 Task: Select a due date automation when advanced on, 2 days before a card is due add fields without custom field "Resume" set to 10 at 11:00 AM.
Action: Mouse moved to (1181, 96)
Screenshot: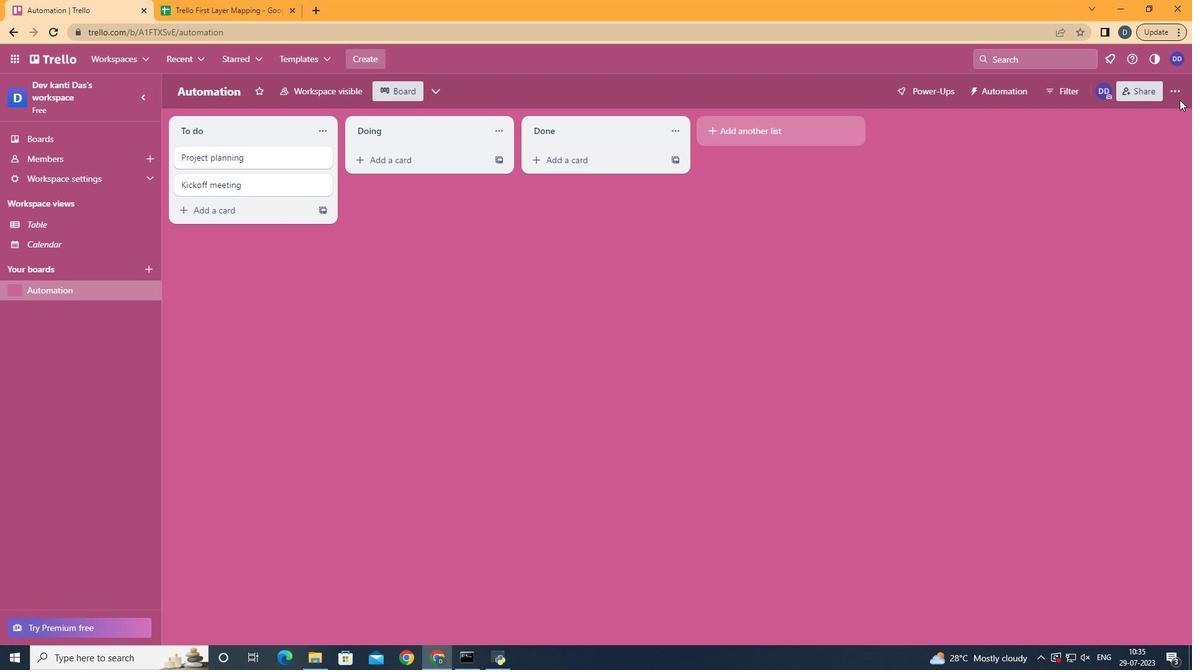 
Action: Mouse pressed left at (1181, 96)
Screenshot: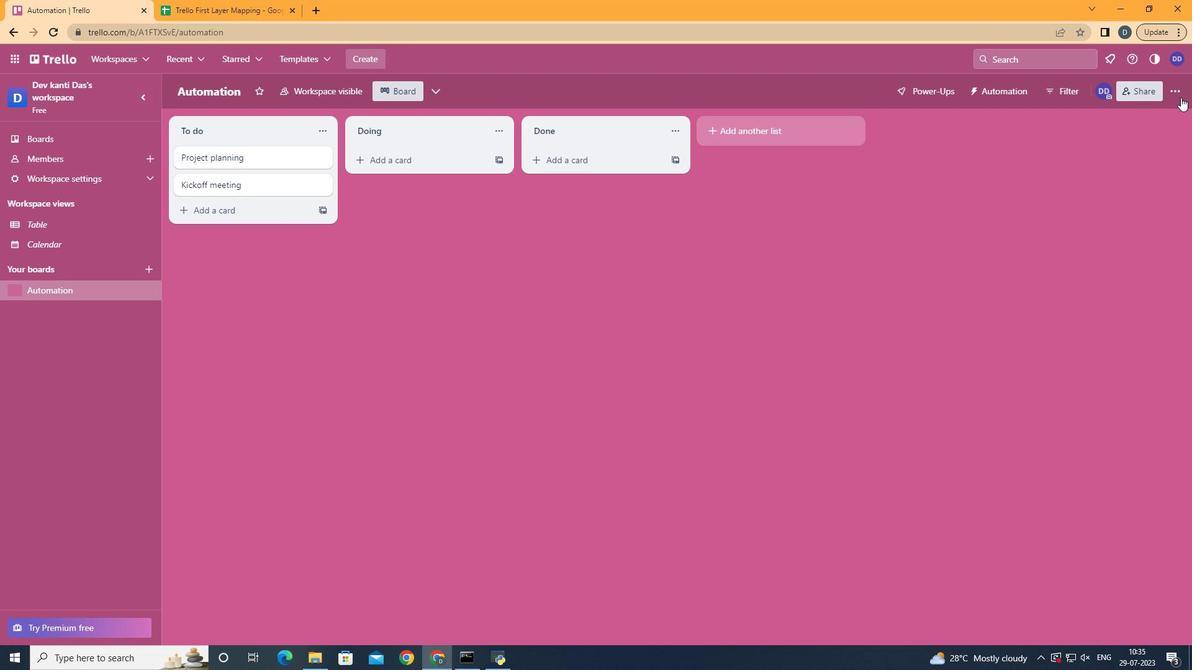 
Action: Mouse moved to (1115, 257)
Screenshot: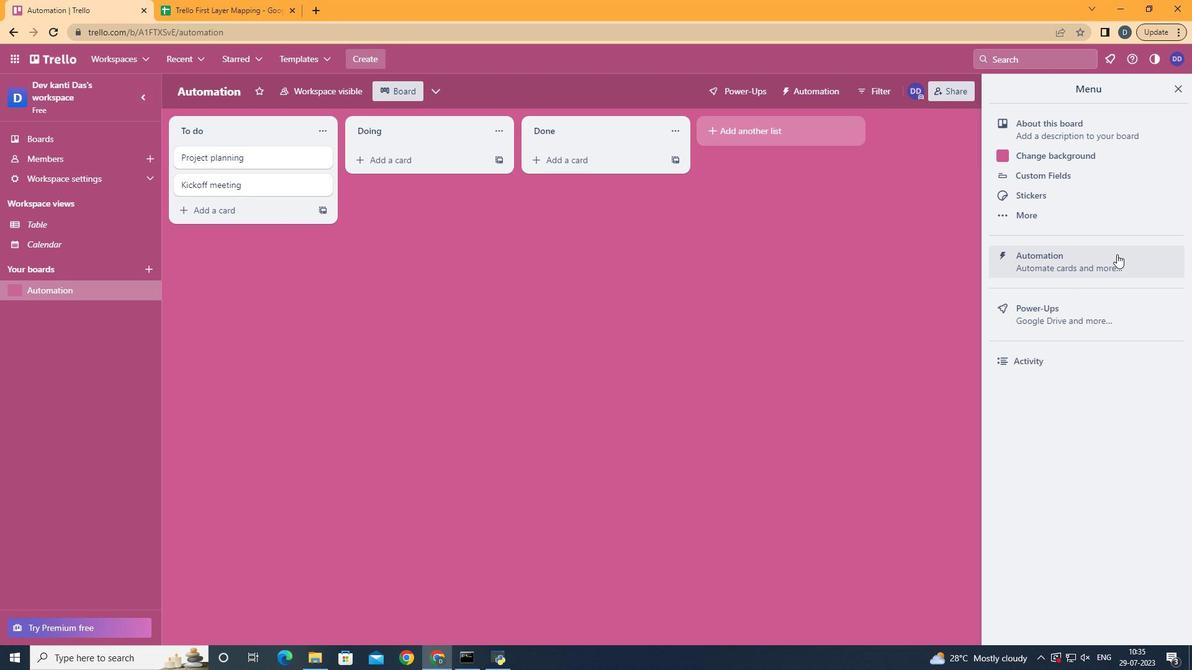 
Action: Mouse pressed left at (1115, 257)
Screenshot: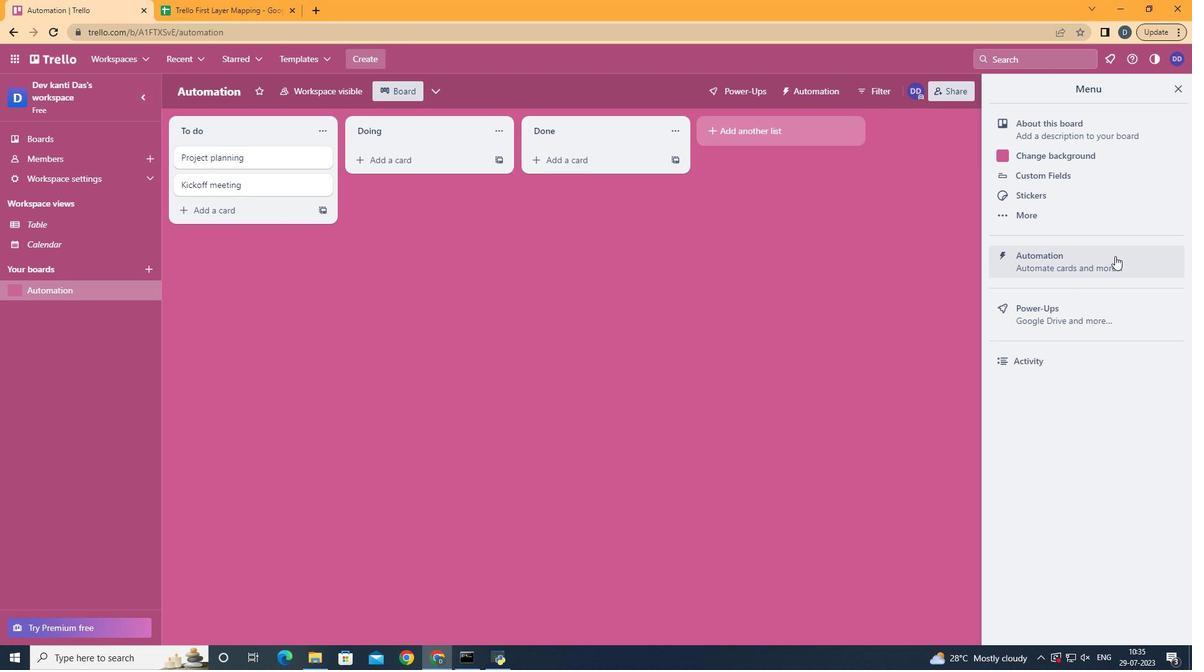 
Action: Mouse moved to (248, 245)
Screenshot: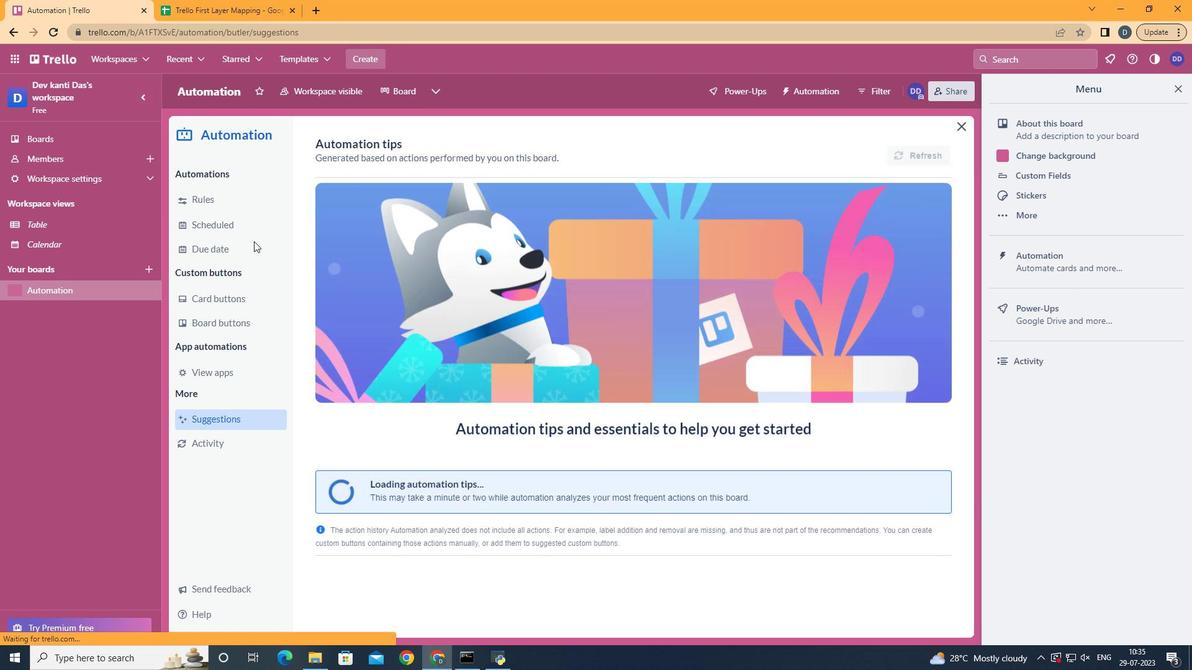 
Action: Mouse pressed left at (248, 245)
Screenshot: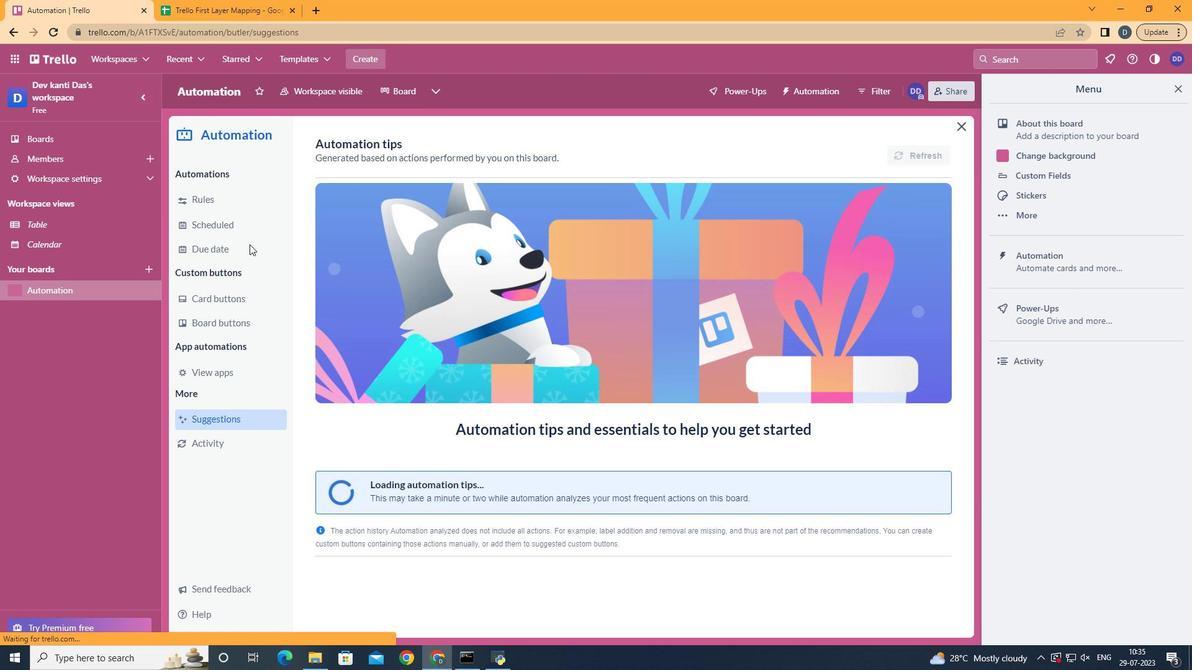 
Action: Mouse moved to (897, 152)
Screenshot: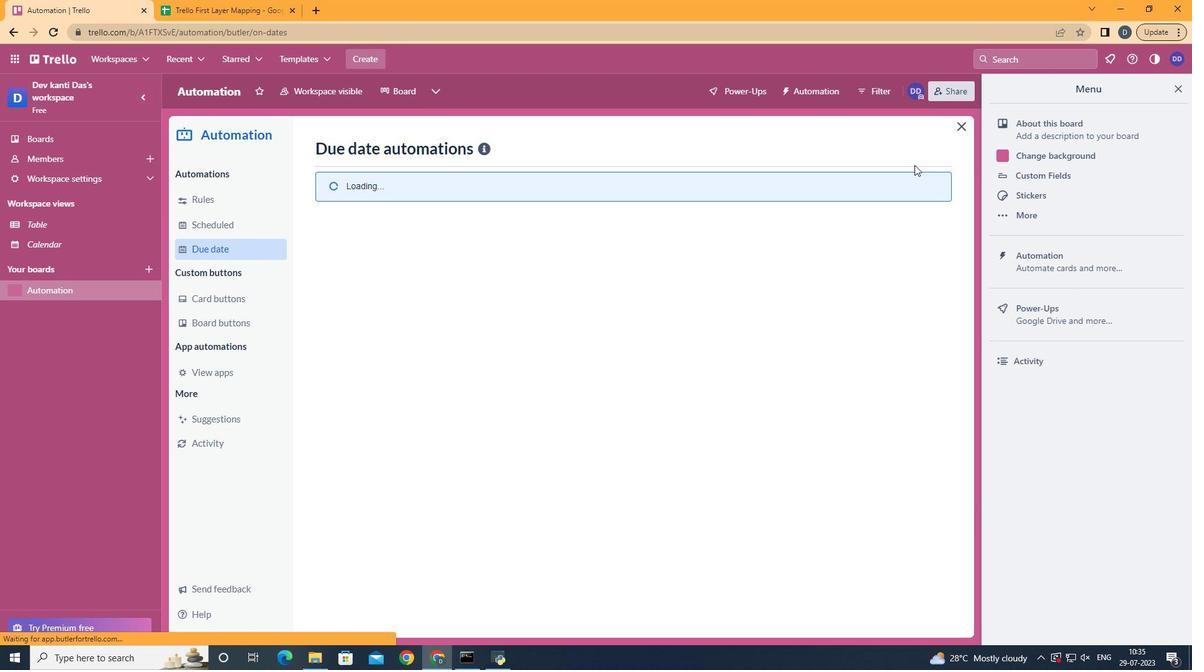 
Action: Mouse pressed left at (897, 152)
Screenshot: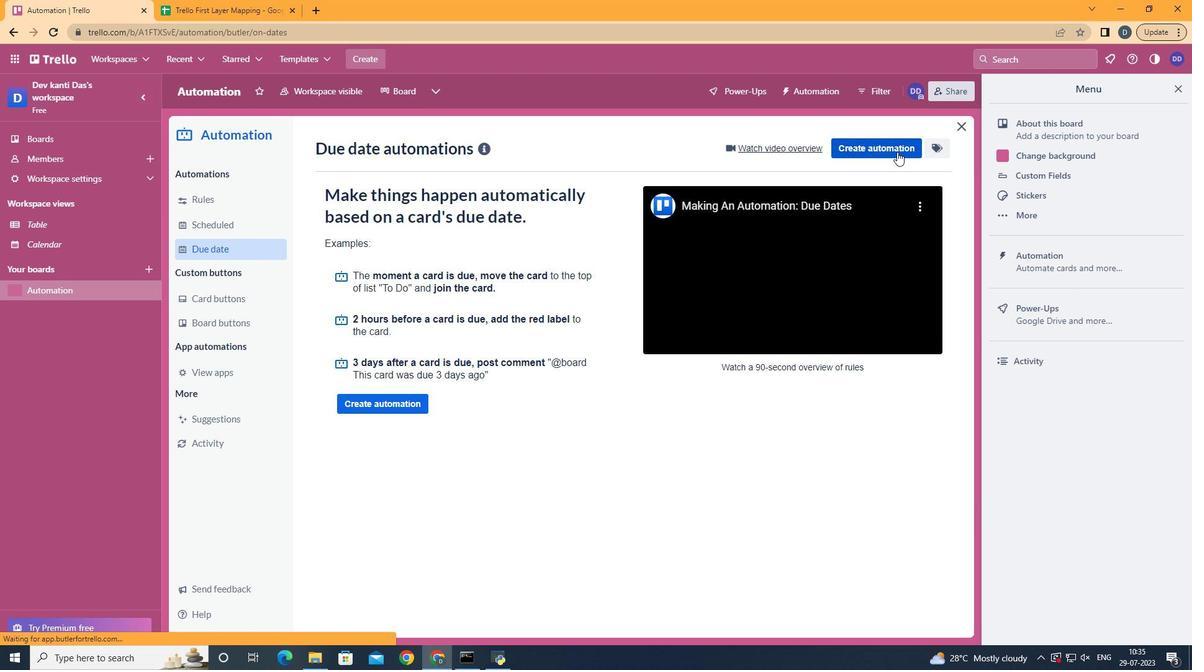 
Action: Mouse moved to (677, 268)
Screenshot: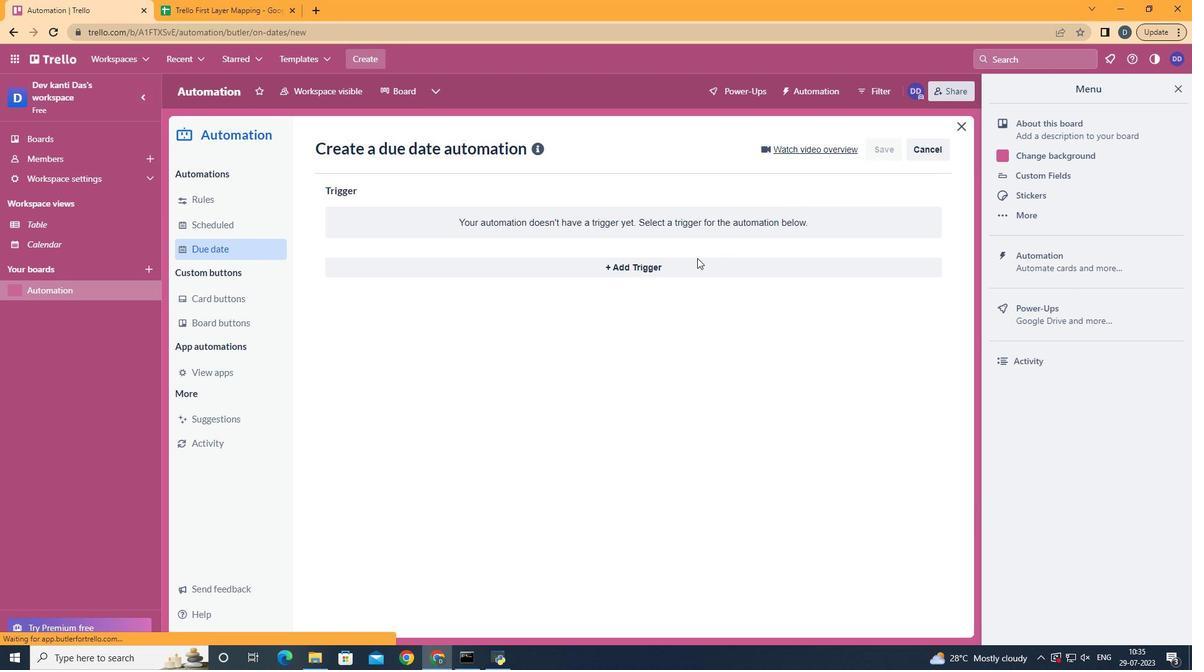 
Action: Mouse pressed left at (677, 268)
Screenshot: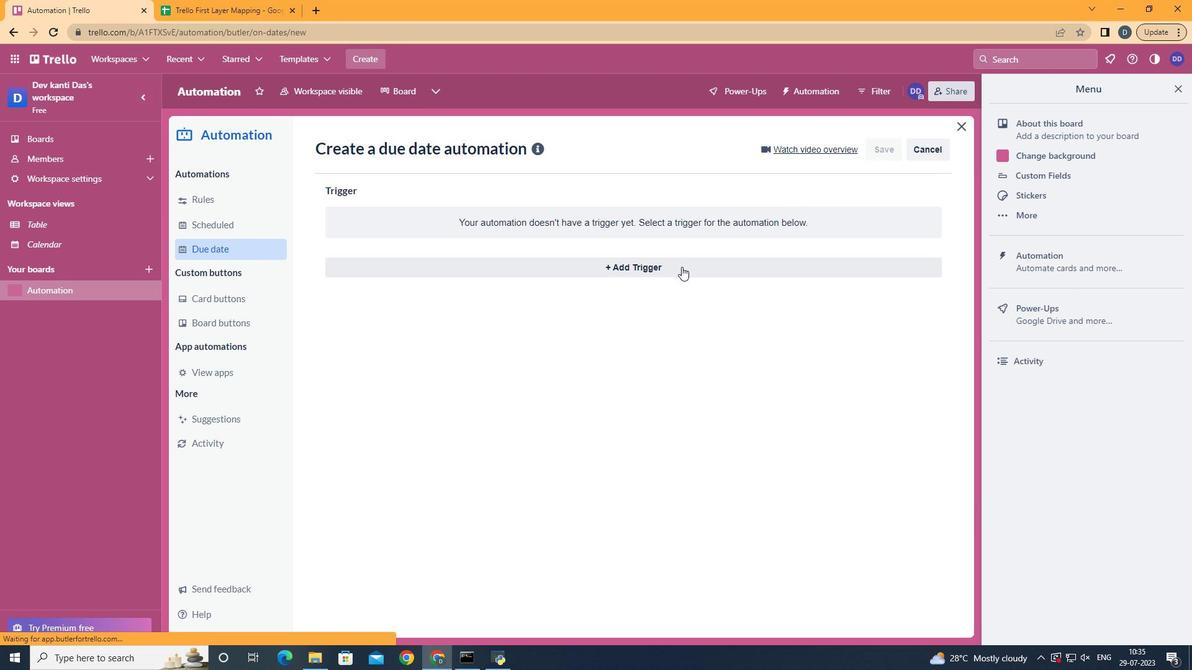 
Action: Mouse moved to (490, 463)
Screenshot: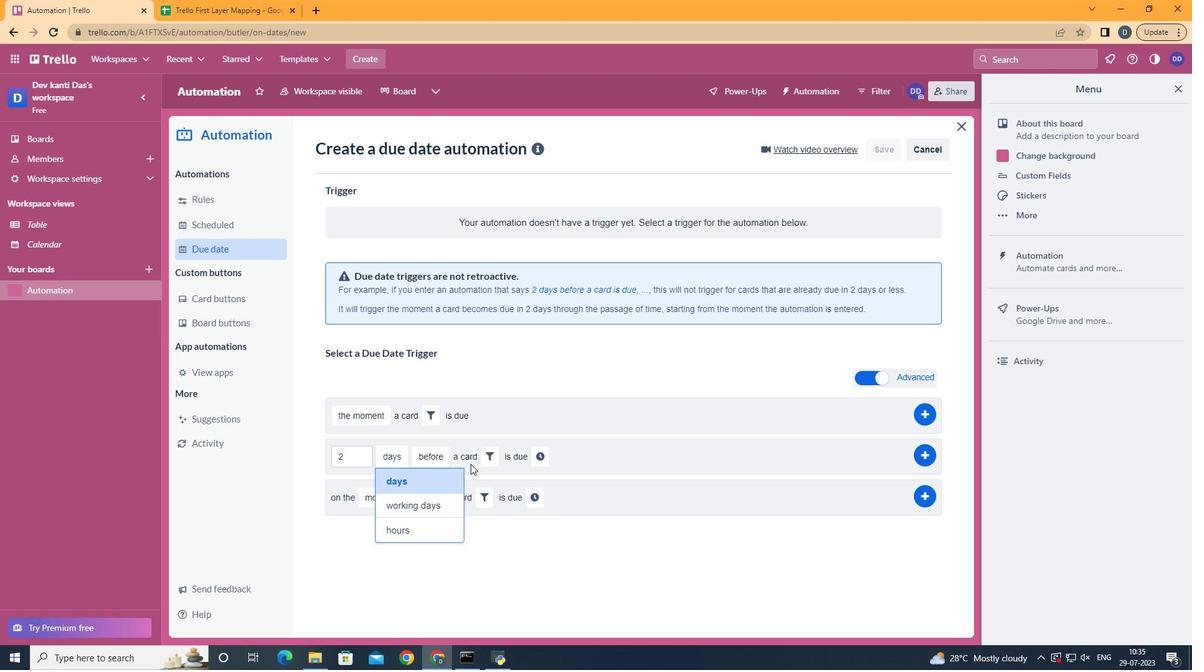 
Action: Mouse pressed left at (490, 463)
Screenshot: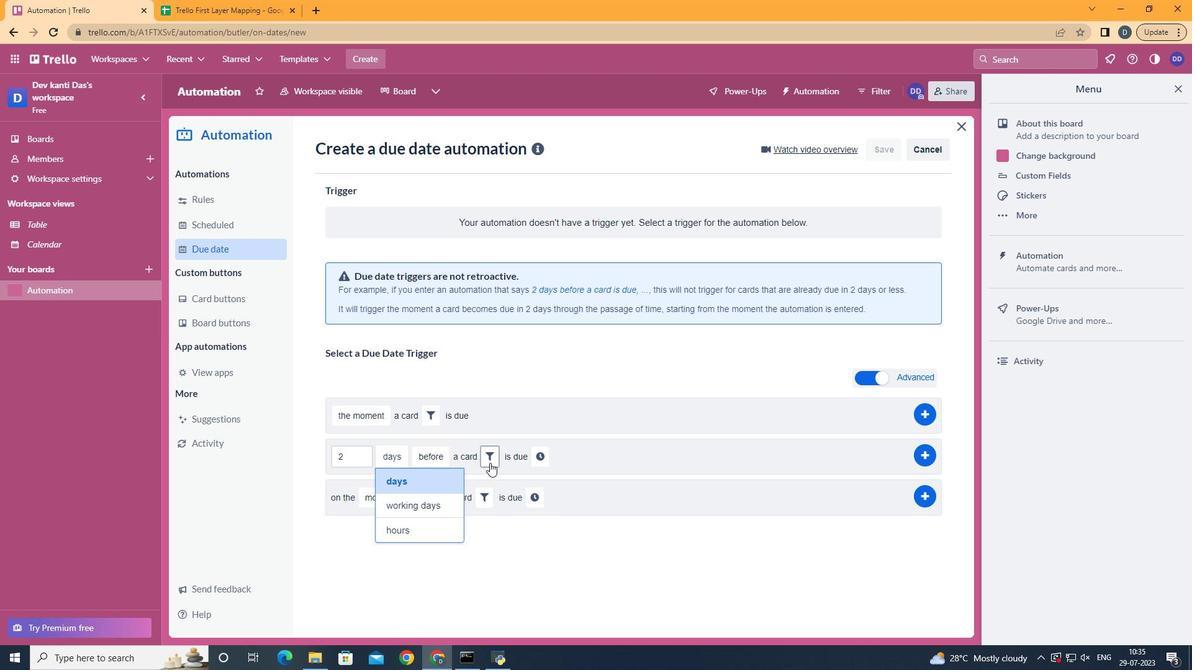 
Action: Mouse moved to (682, 495)
Screenshot: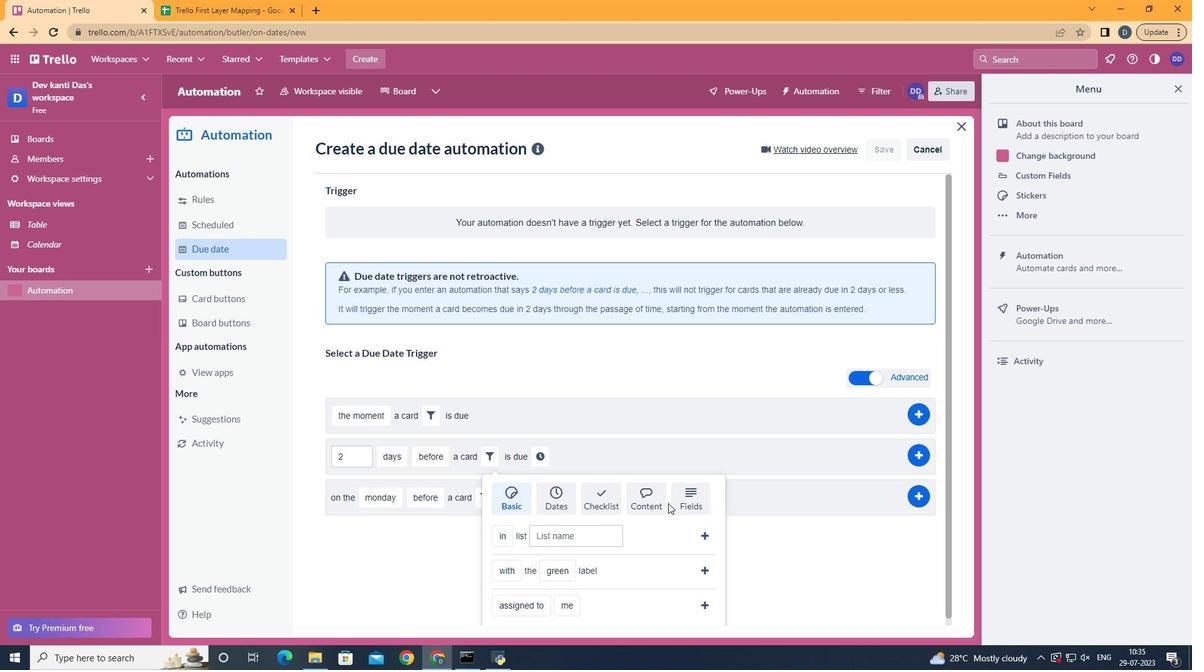 
Action: Mouse pressed left at (682, 495)
Screenshot: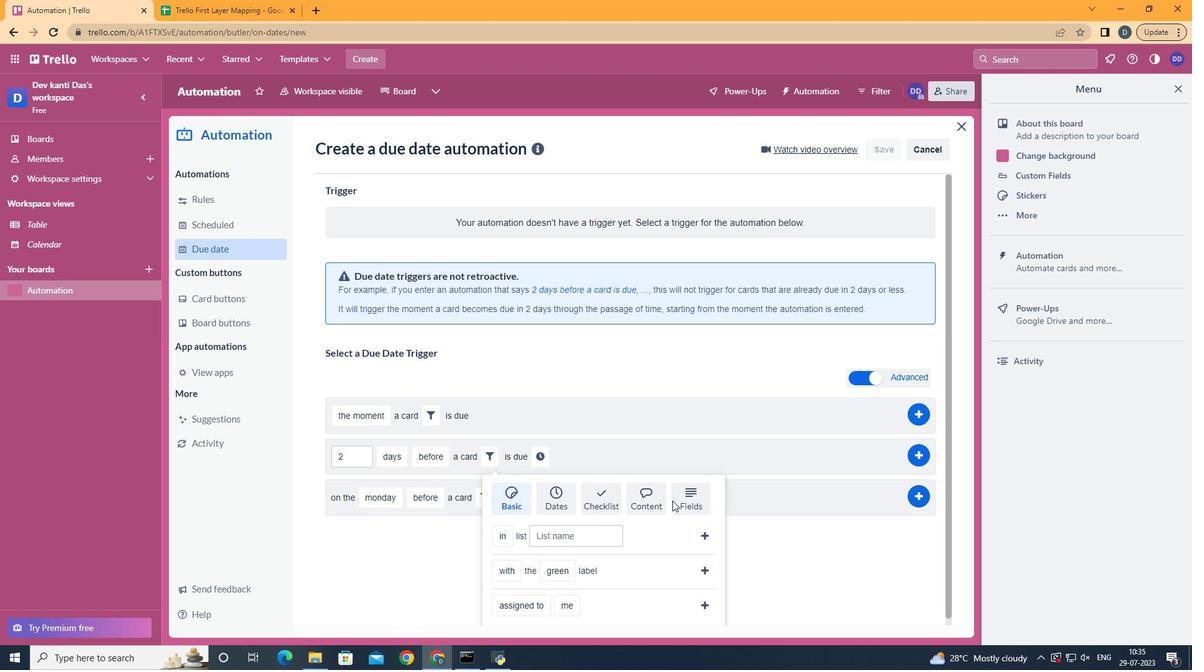 
Action: Mouse moved to (685, 493)
Screenshot: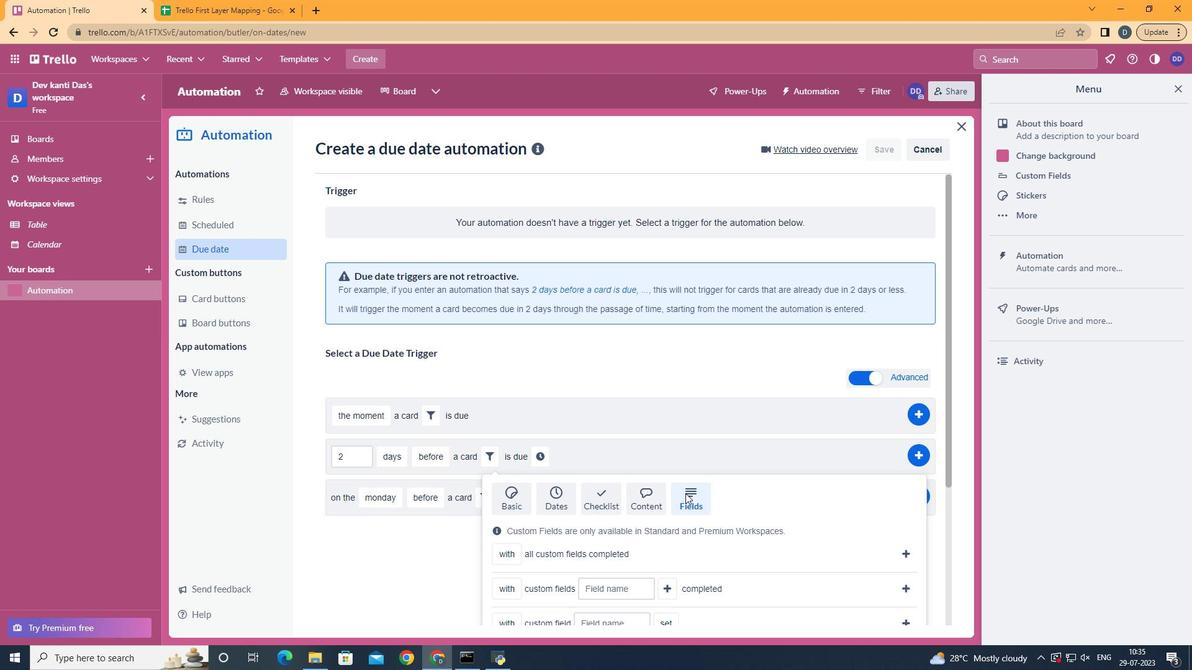 
Action: Mouse scrolled (685, 493) with delta (0, 0)
Screenshot: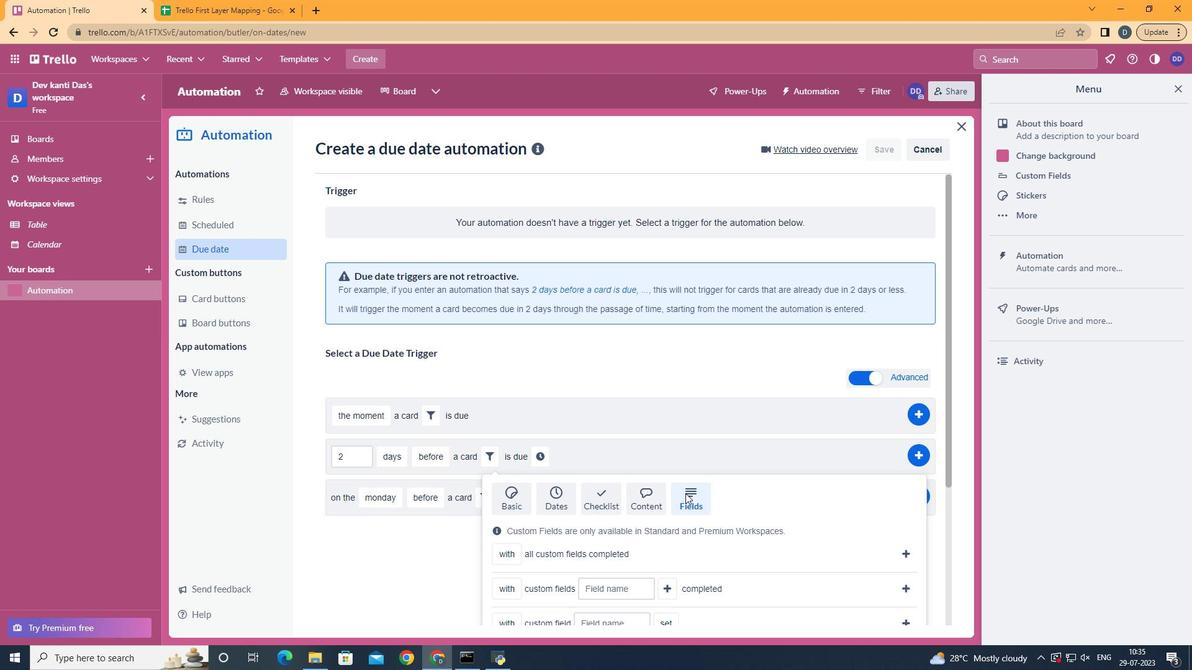 
Action: Mouse scrolled (685, 493) with delta (0, 0)
Screenshot: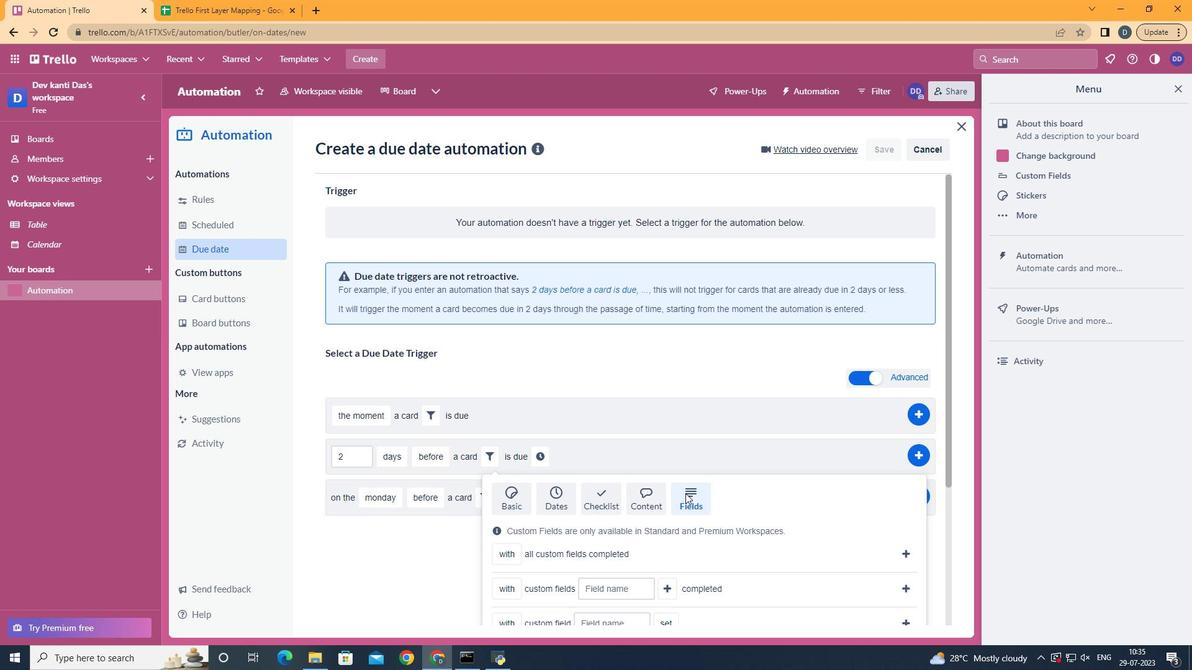 
Action: Mouse scrolled (685, 493) with delta (0, 0)
Screenshot: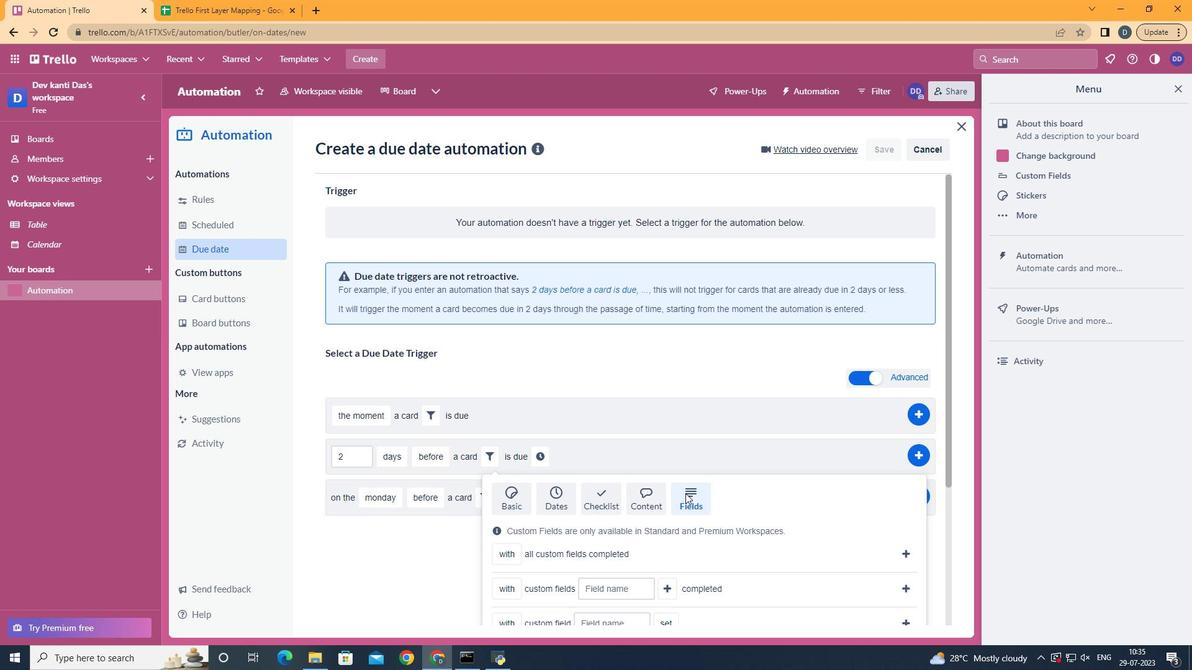 
Action: Mouse moved to (690, 492)
Screenshot: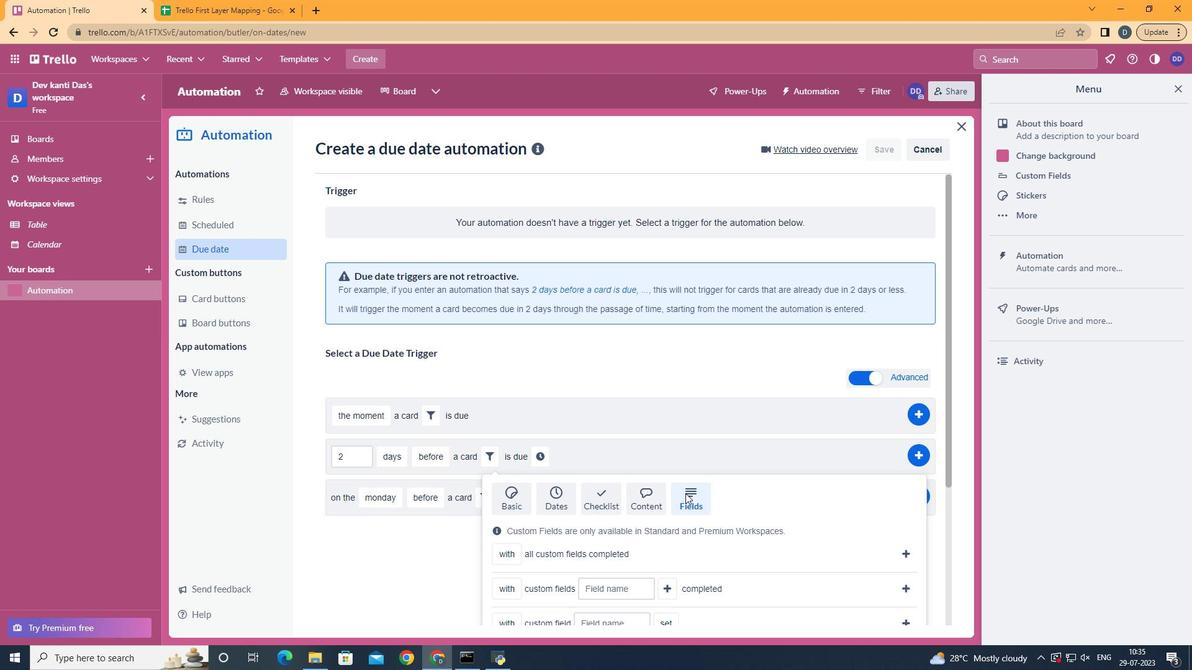 
Action: Mouse scrolled (690, 492) with delta (0, 0)
Screenshot: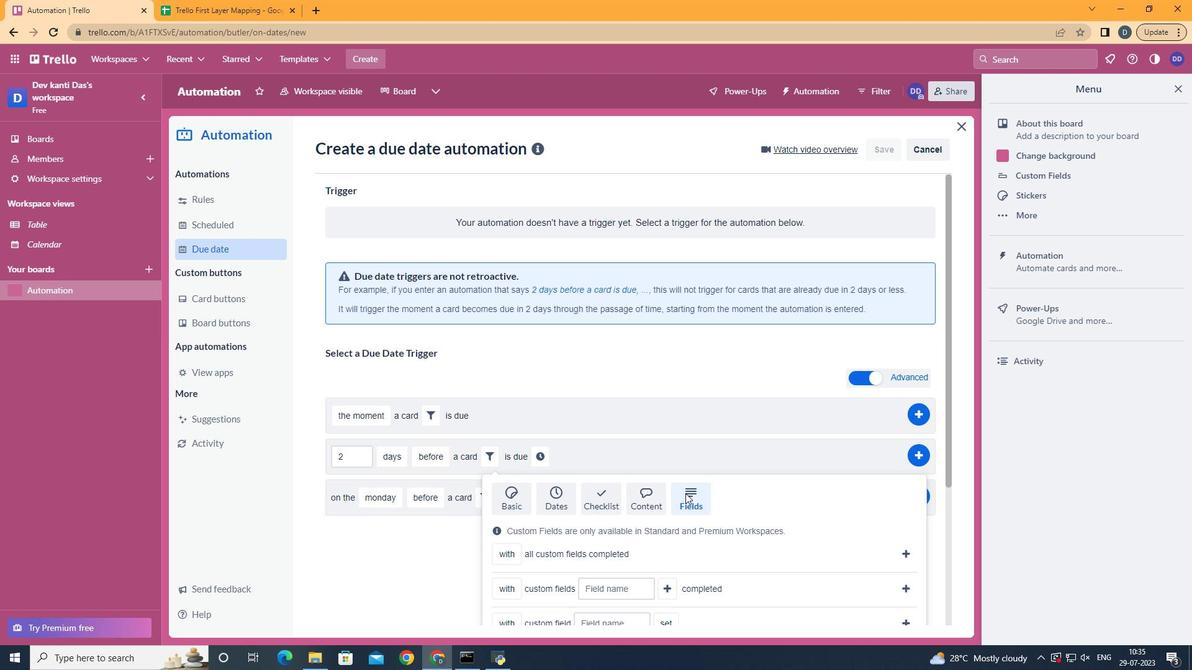 
Action: Mouse moved to (722, 486)
Screenshot: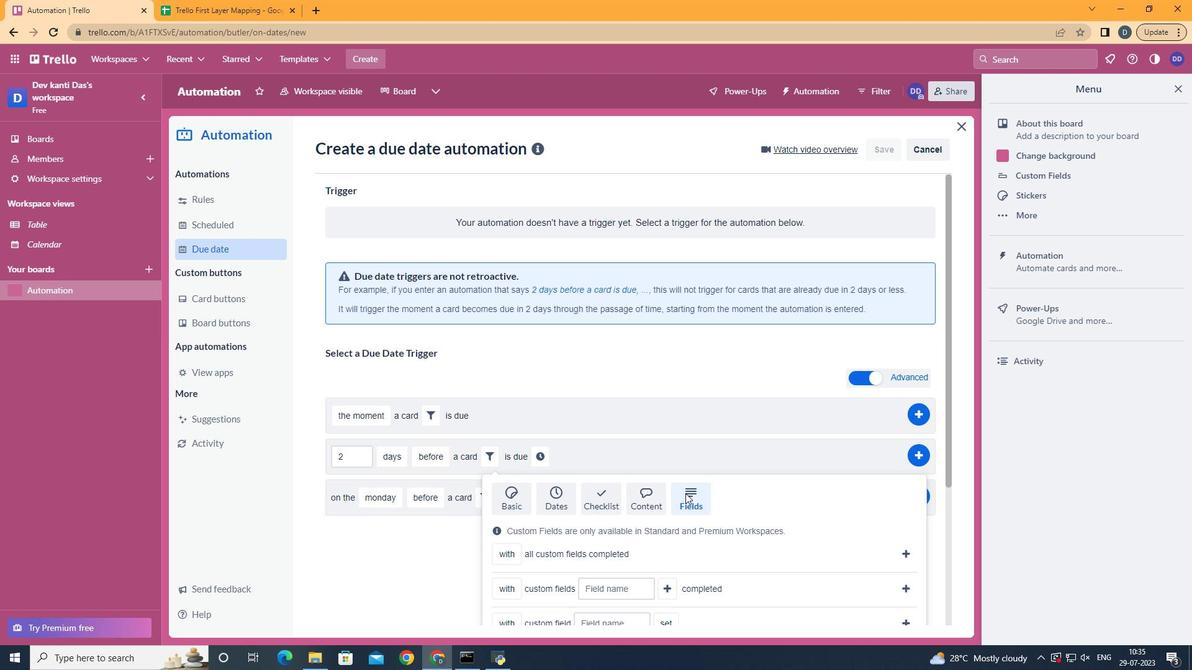 
Action: Mouse scrolled (705, 490) with delta (0, 0)
Screenshot: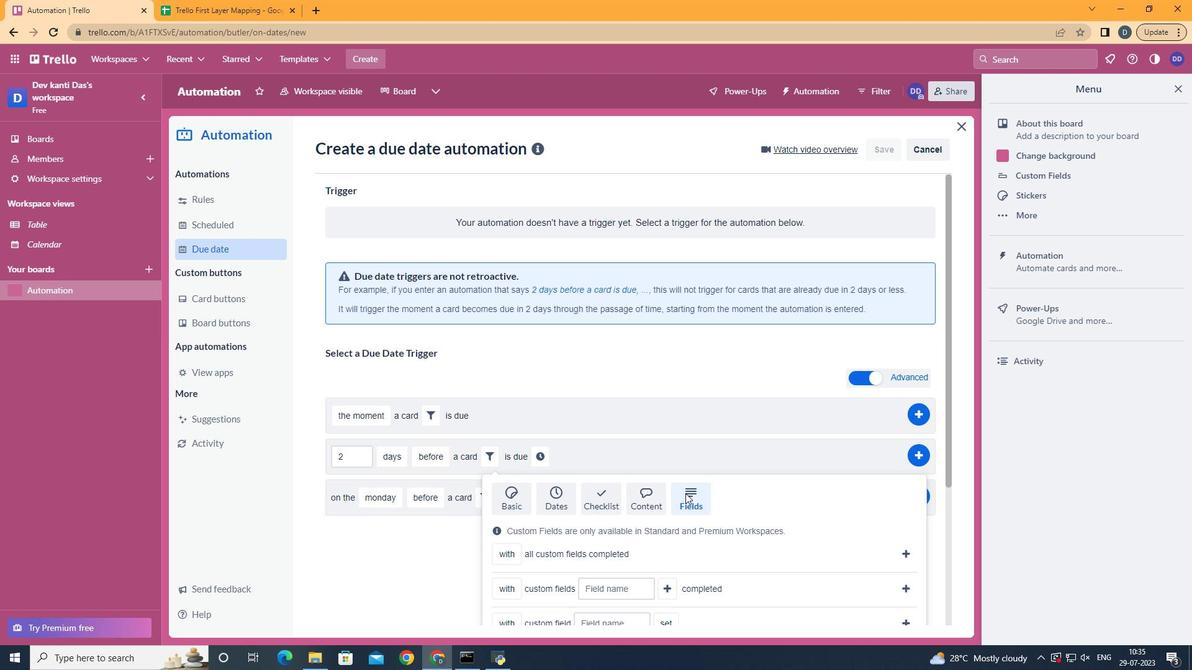 
Action: Mouse moved to (513, 511)
Screenshot: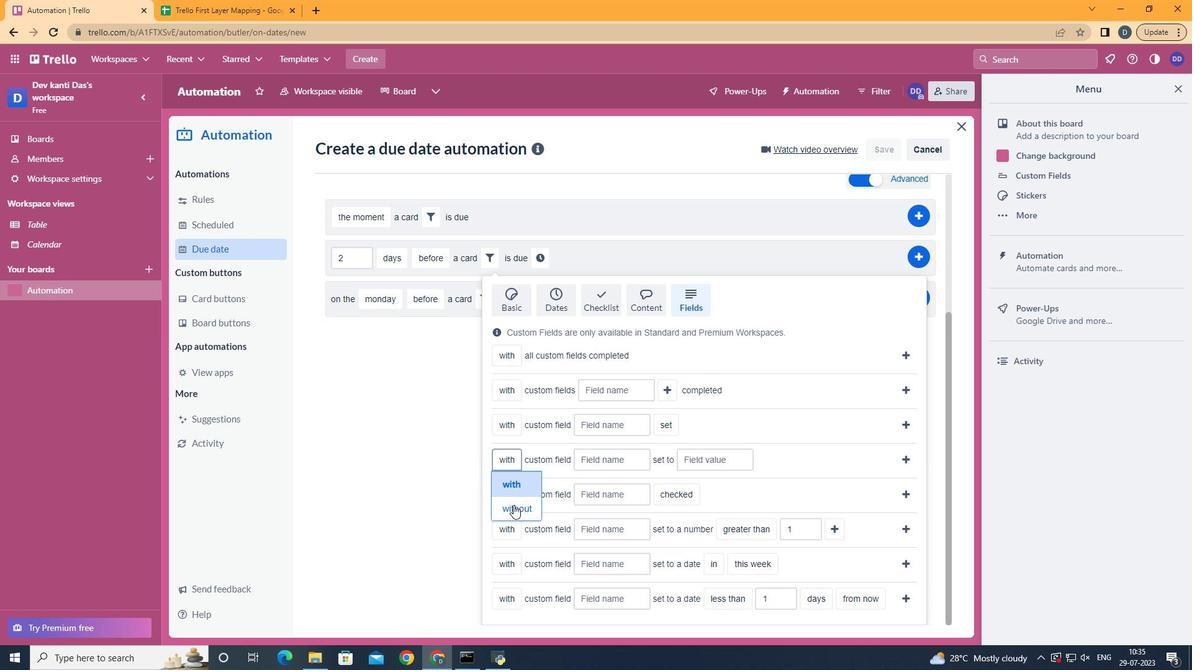 
Action: Mouse pressed left at (513, 511)
Screenshot: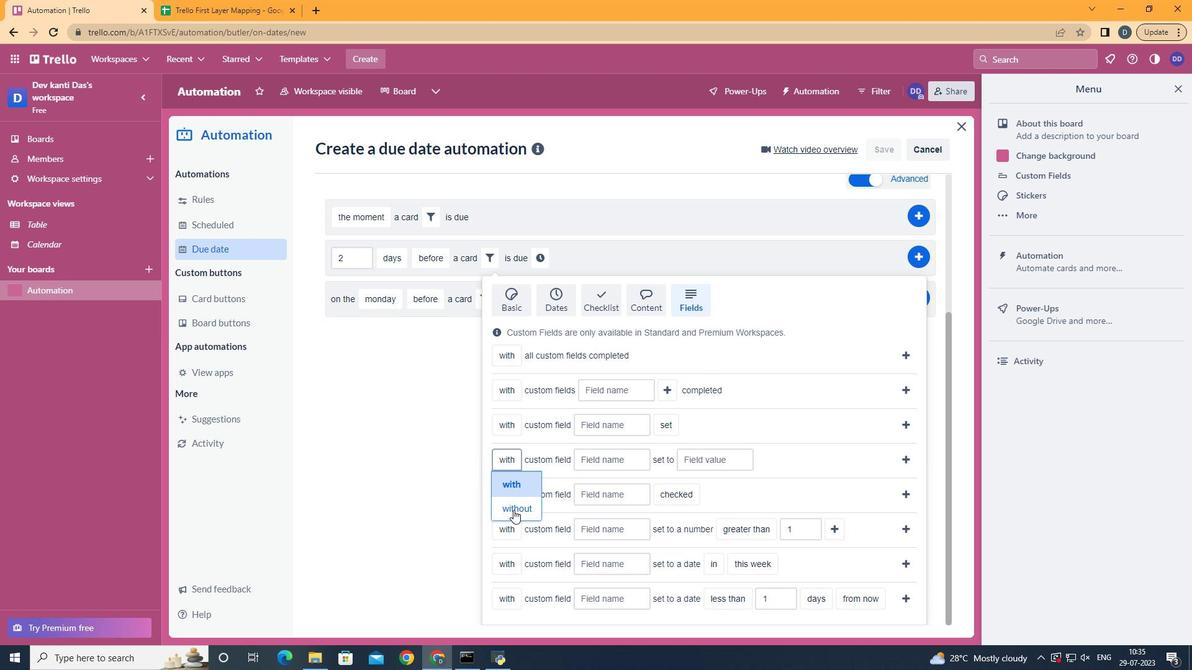 
Action: Mouse moved to (634, 460)
Screenshot: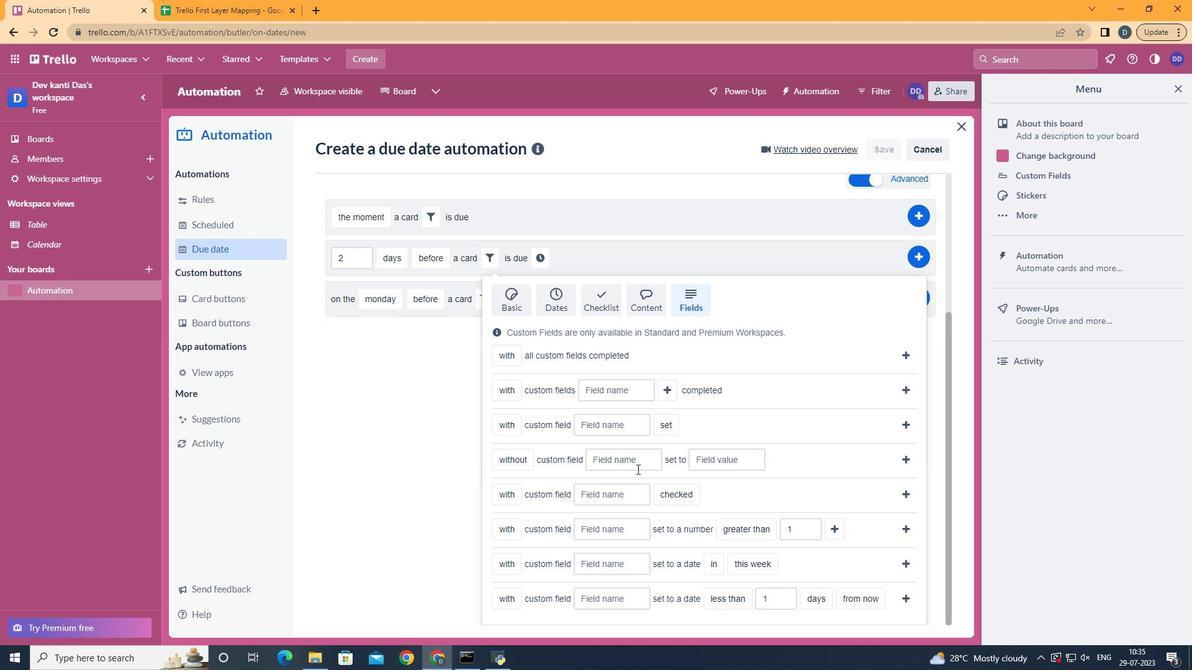 
Action: Mouse pressed left at (634, 460)
Screenshot: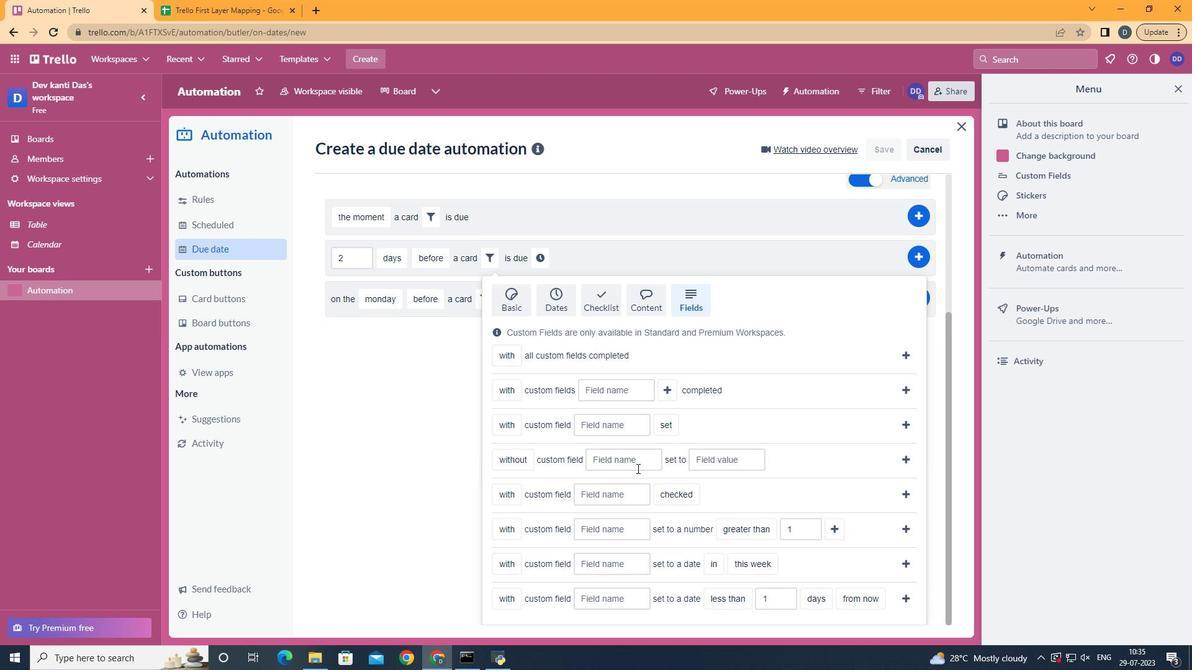 
Action: Key pressed <Key.shift>Resume
Screenshot: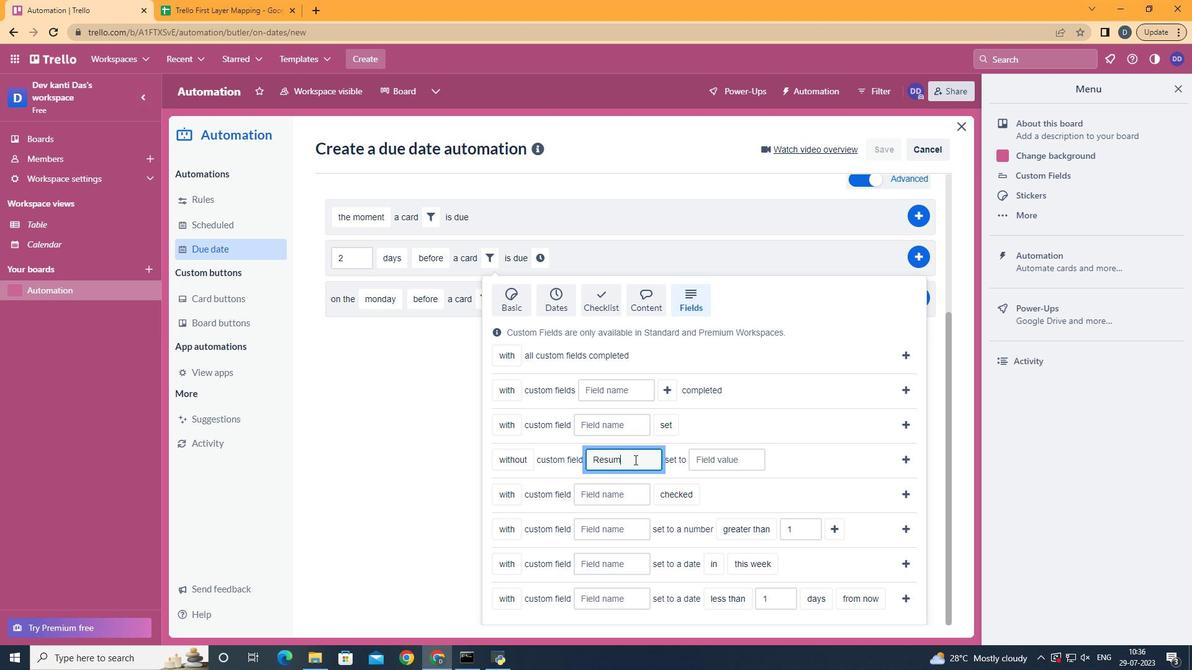 
Action: Mouse moved to (728, 463)
Screenshot: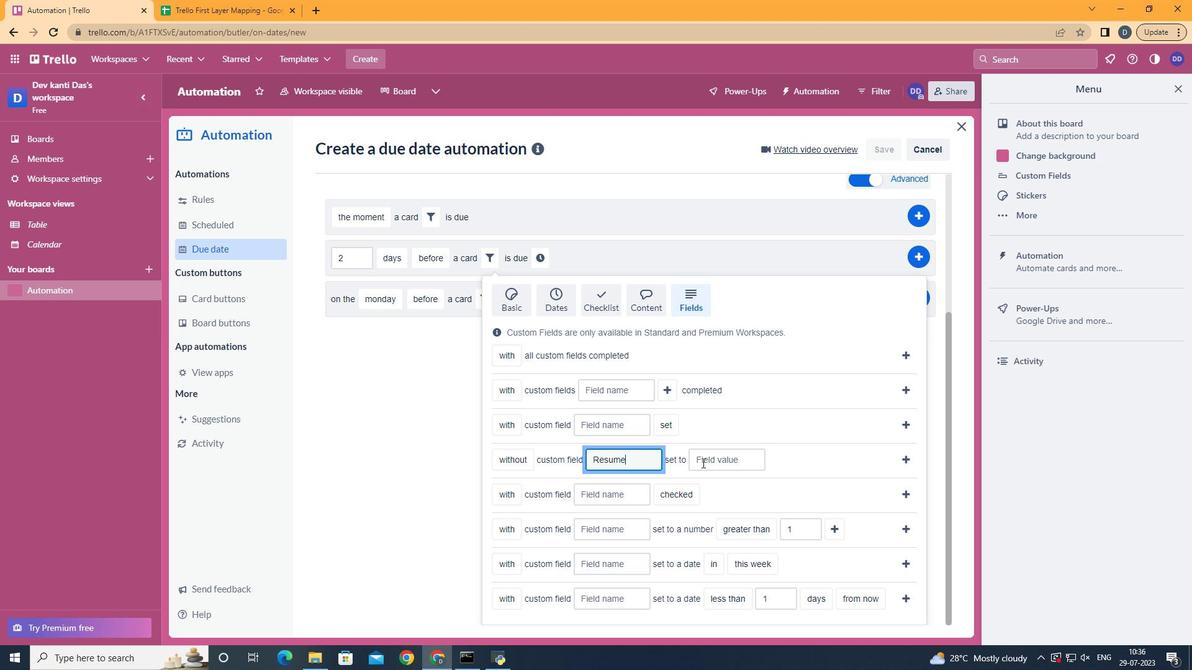 
Action: Mouse pressed left at (728, 463)
Screenshot: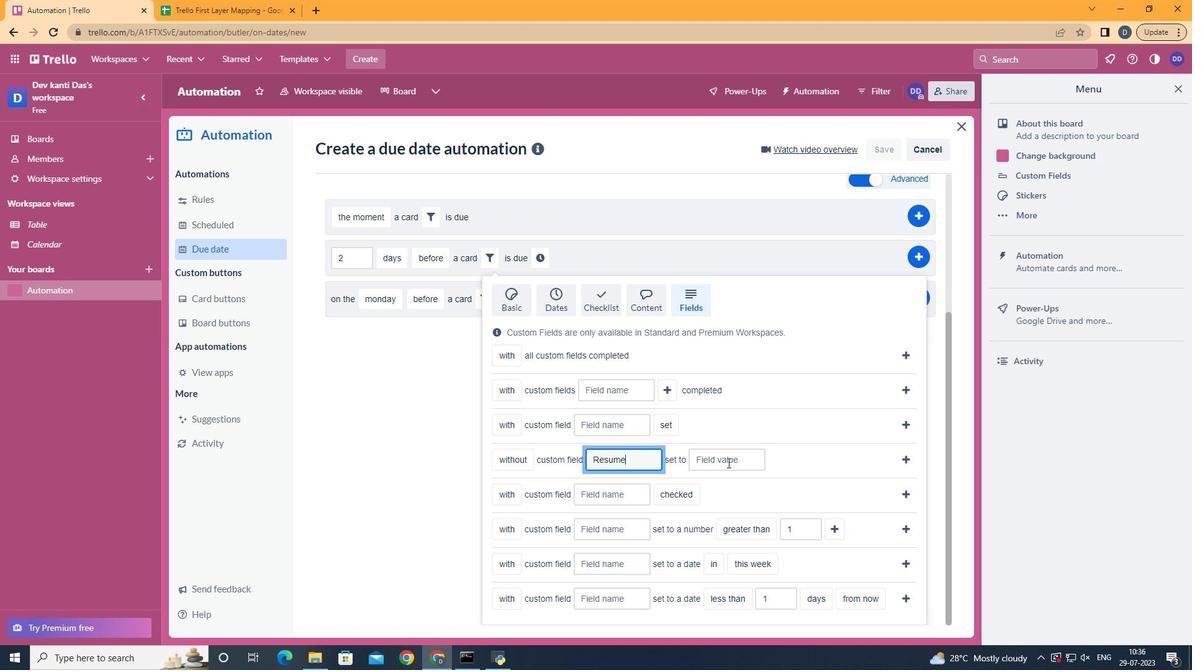 
Action: Key pressed 10
Screenshot: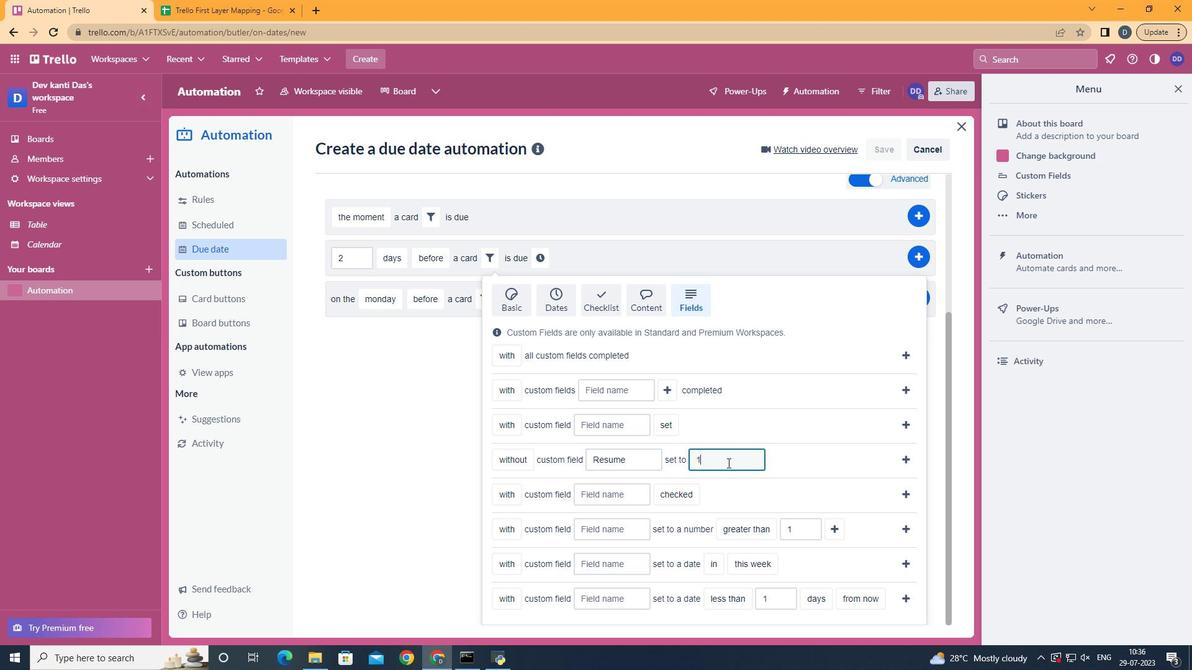 
Action: Mouse moved to (902, 456)
Screenshot: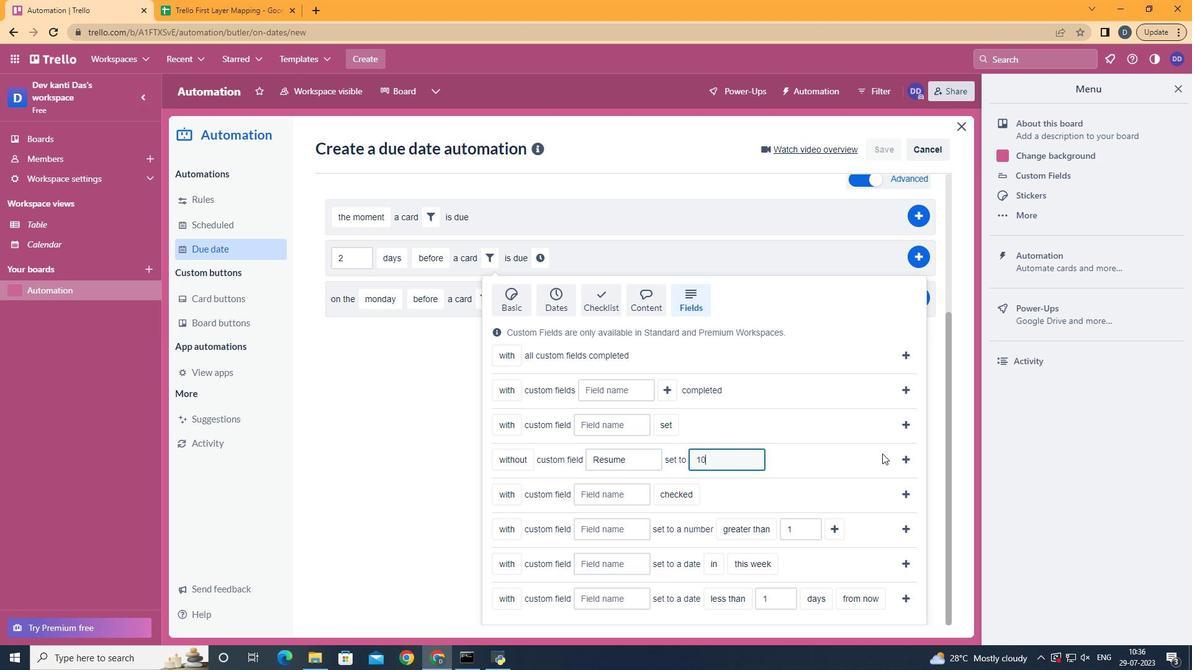 
Action: Mouse pressed left at (902, 456)
Screenshot: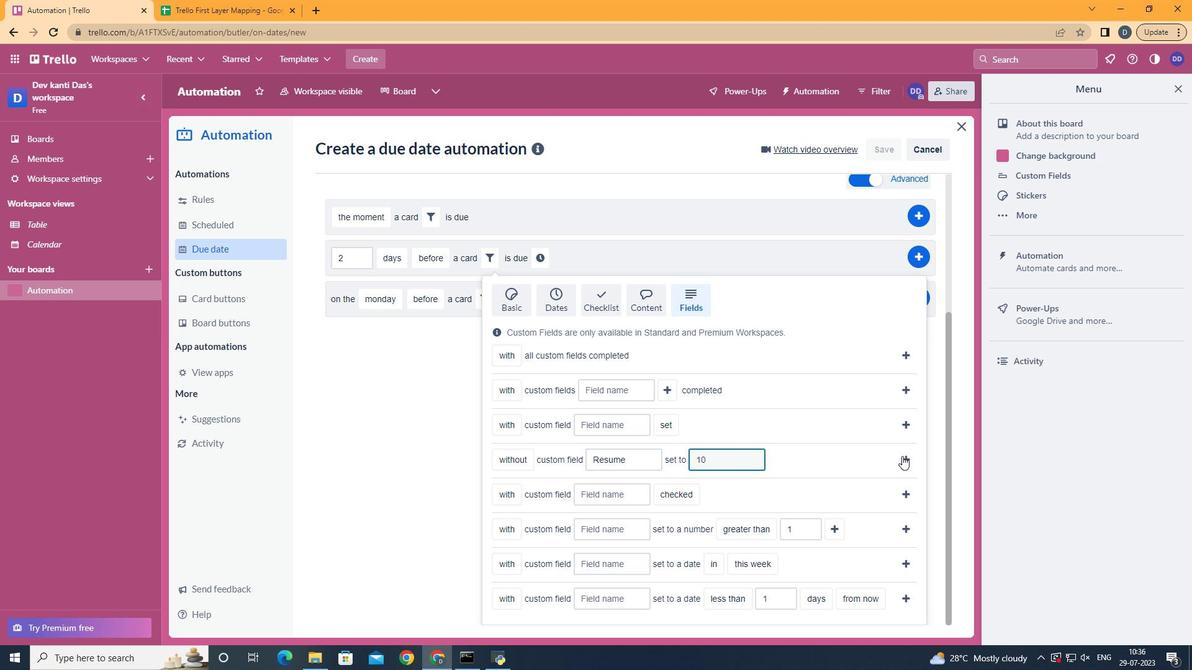 
Action: Mouse moved to (735, 454)
Screenshot: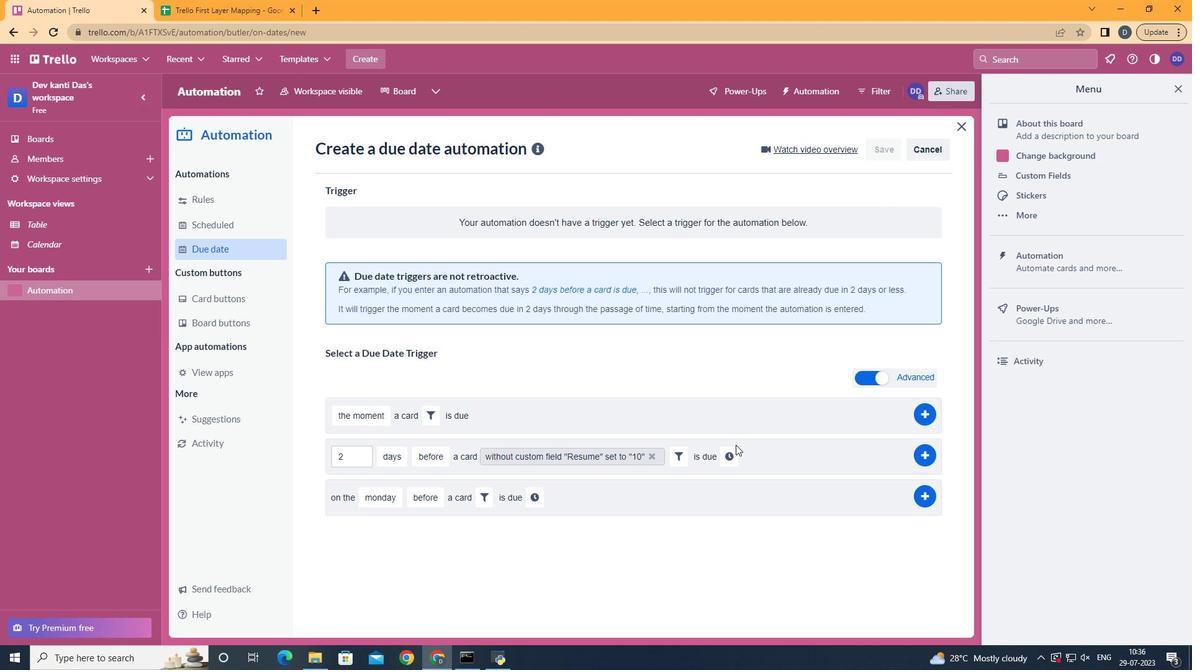 
Action: Mouse pressed left at (735, 454)
Screenshot: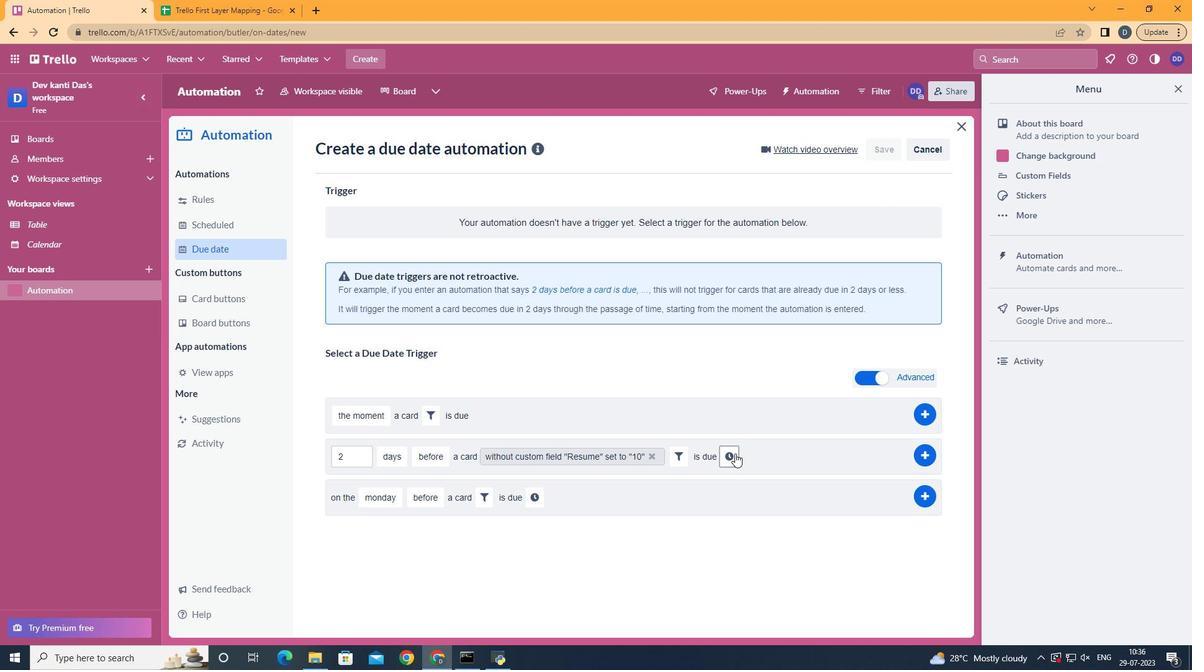 
Action: Mouse moved to (754, 459)
Screenshot: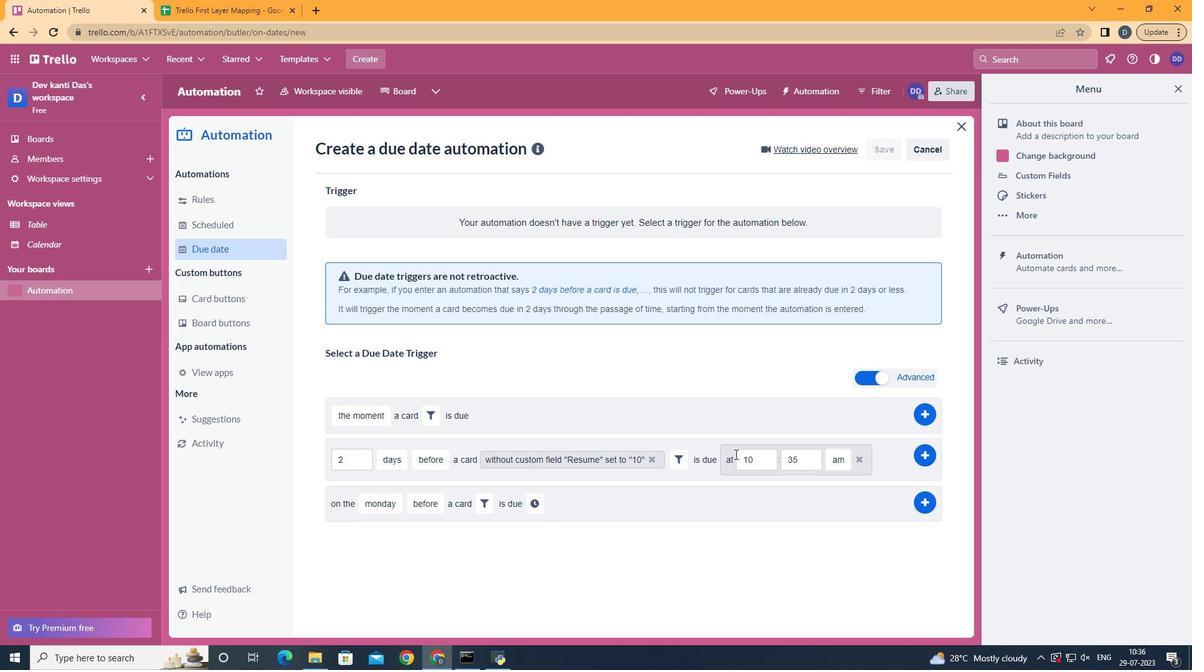
Action: Mouse pressed left at (754, 459)
Screenshot: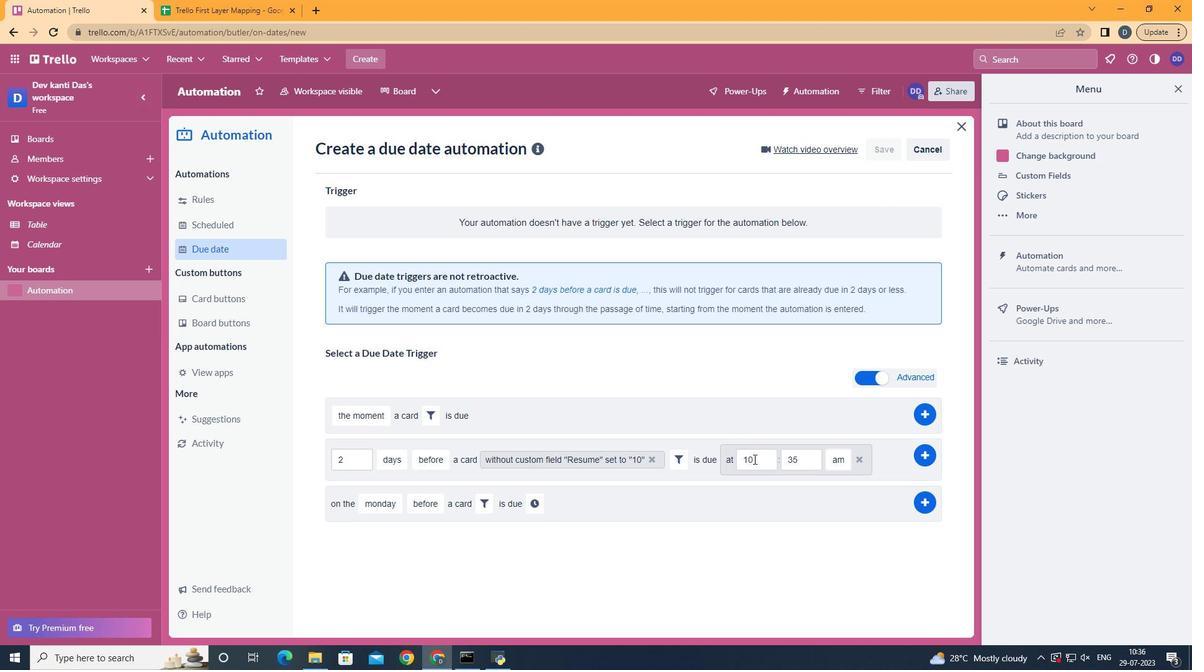 
Action: Key pressed <Key.backspace><Key.backspace>11
Screenshot: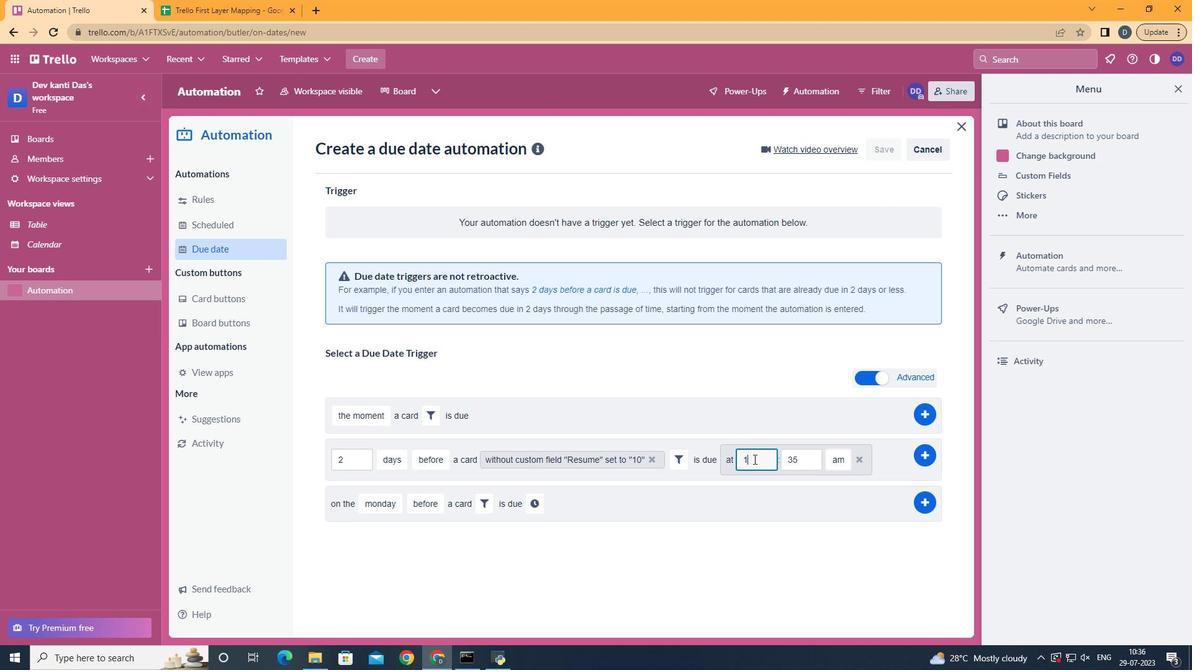 
Action: Mouse moved to (807, 455)
Screenshot: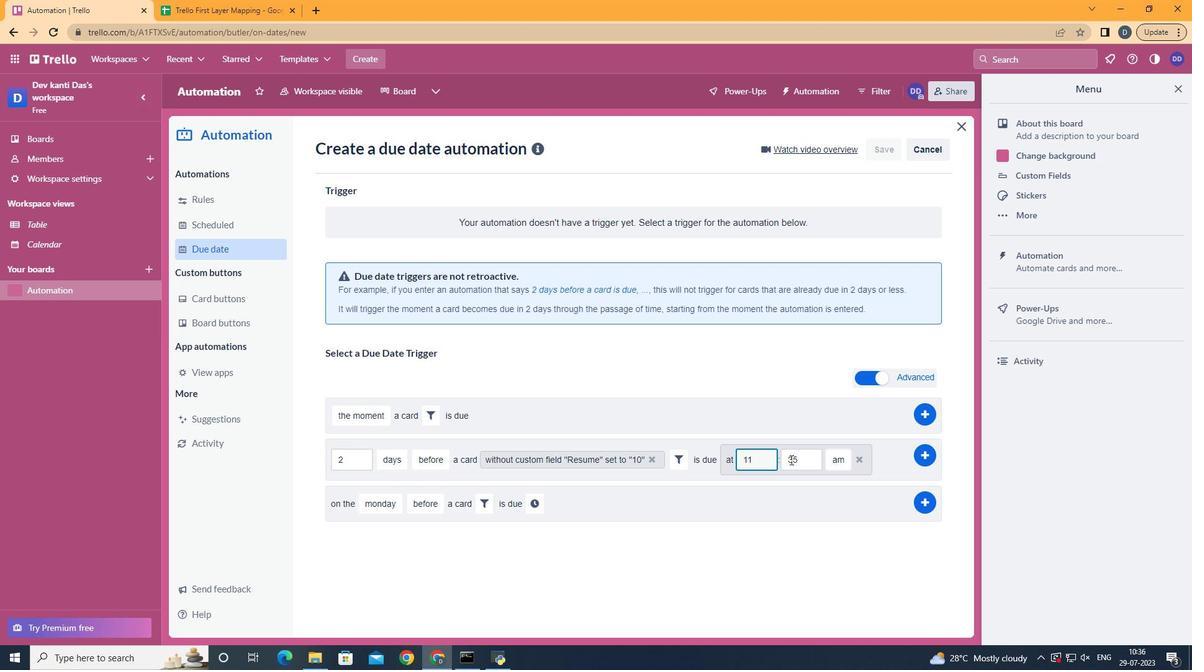 
Action: Mouse pressed left at (807, 455)
Screenshot: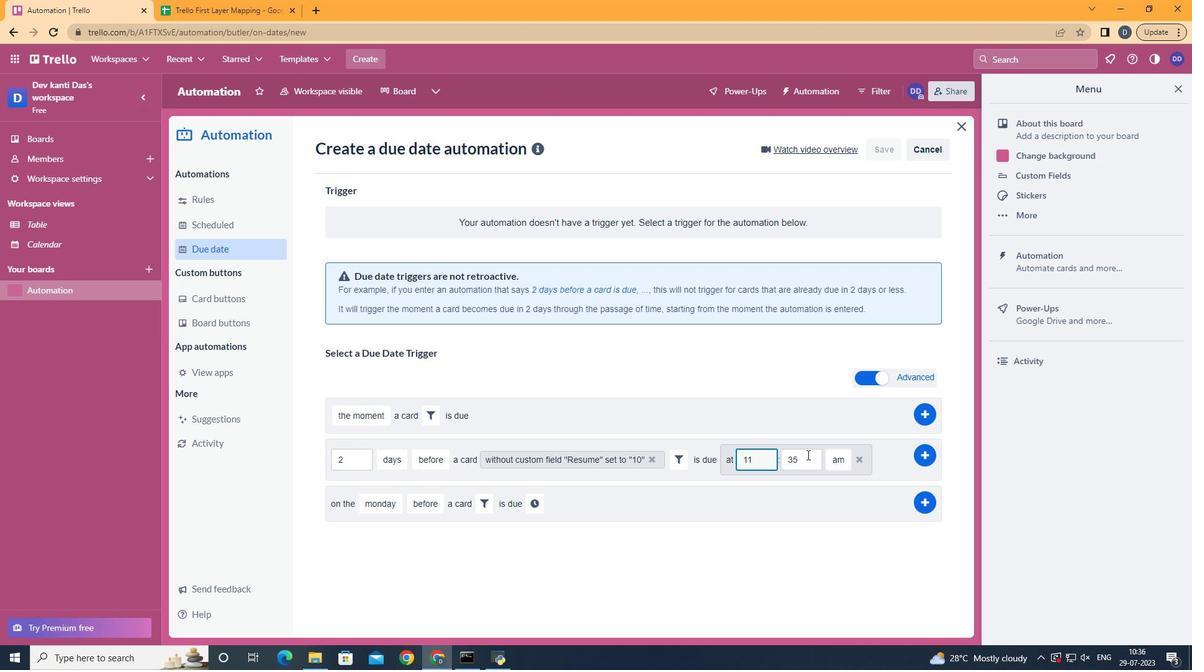 
Action: Key pressed <Key.backspace><Key.backspace>00
Screenshot: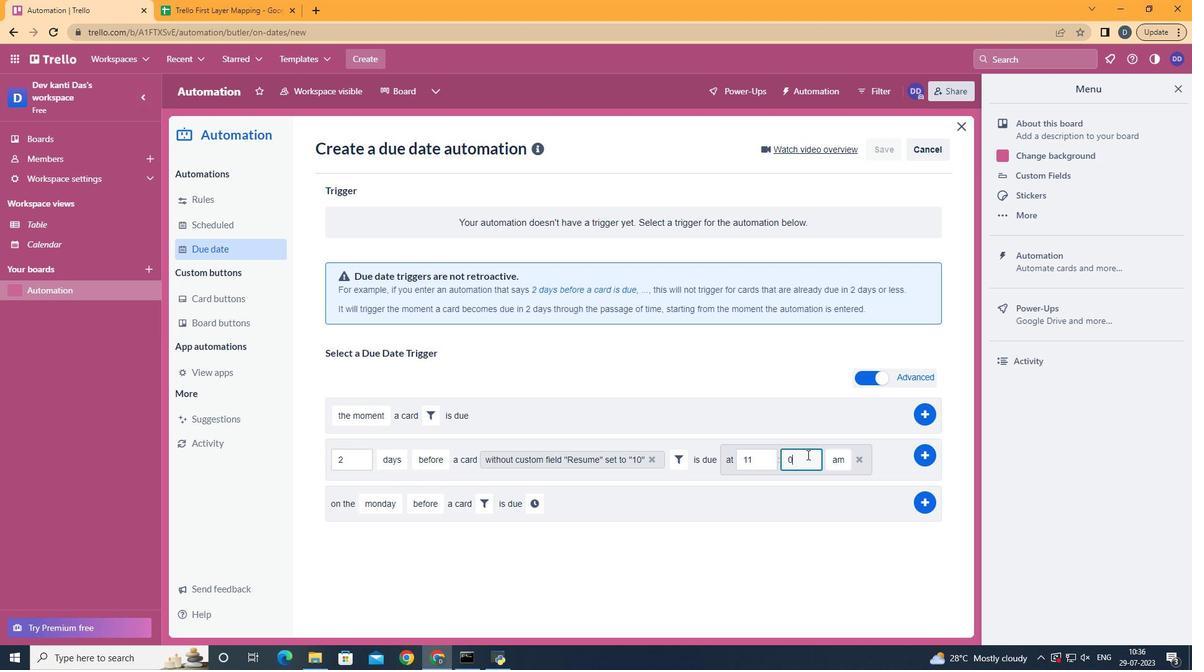 
Action: Mouse moved to (838, 482)
Screenshot: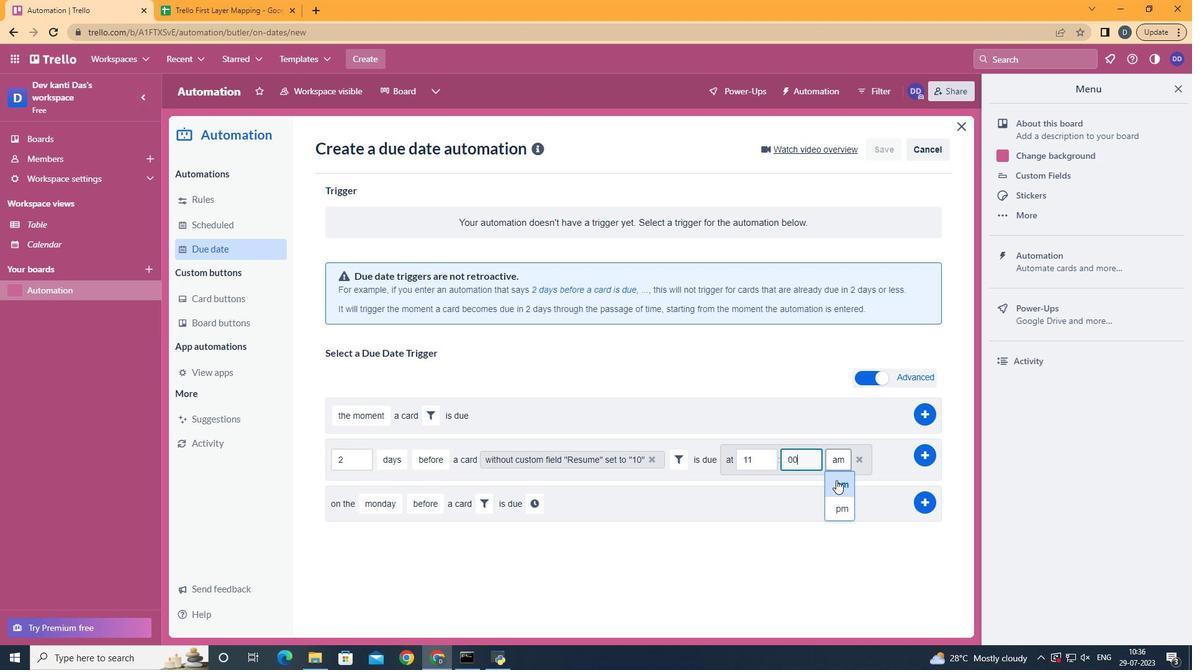 
Action: Mouse pressed left at (838, 482)
Screenshot: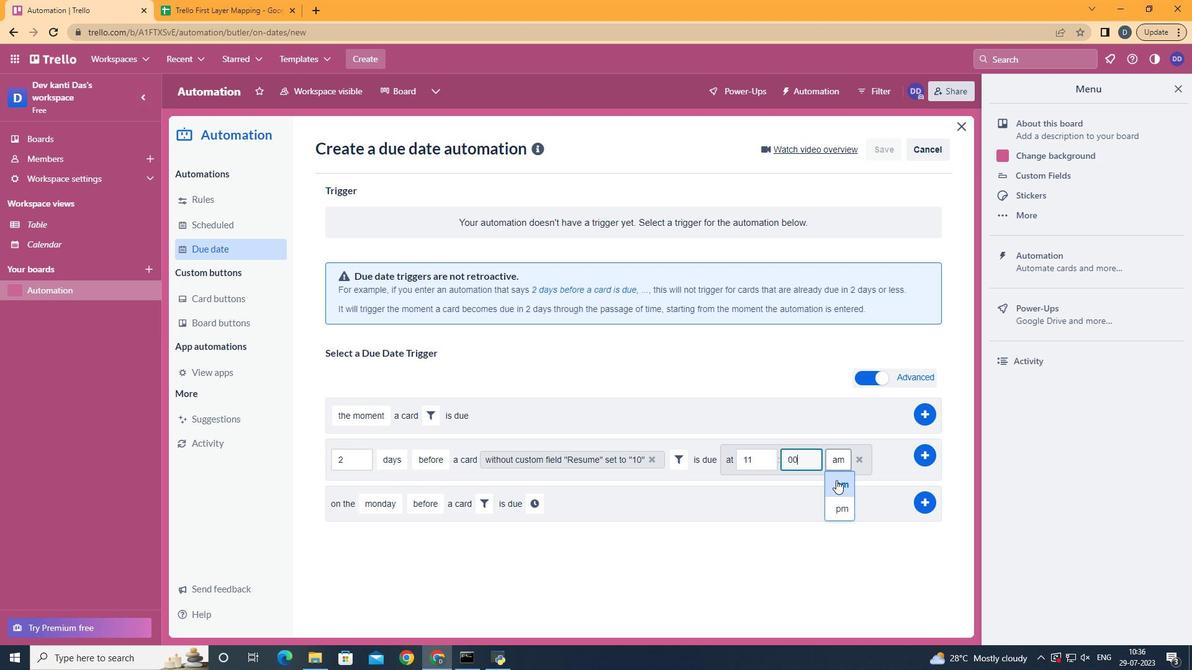 
